 Task: Check current mortgage rates for 0 points.
Action: Mouse moved to (925, 181)
Screenshot: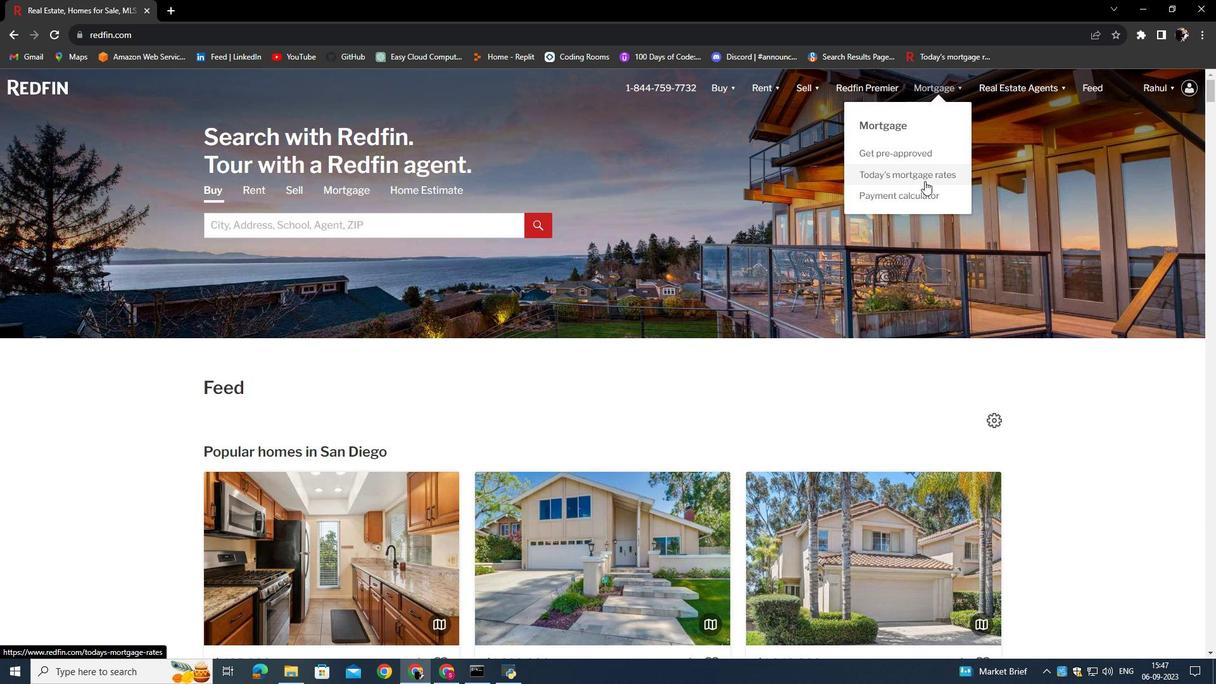
Action: Mouse pressed left at (925, 181)
Screenshot: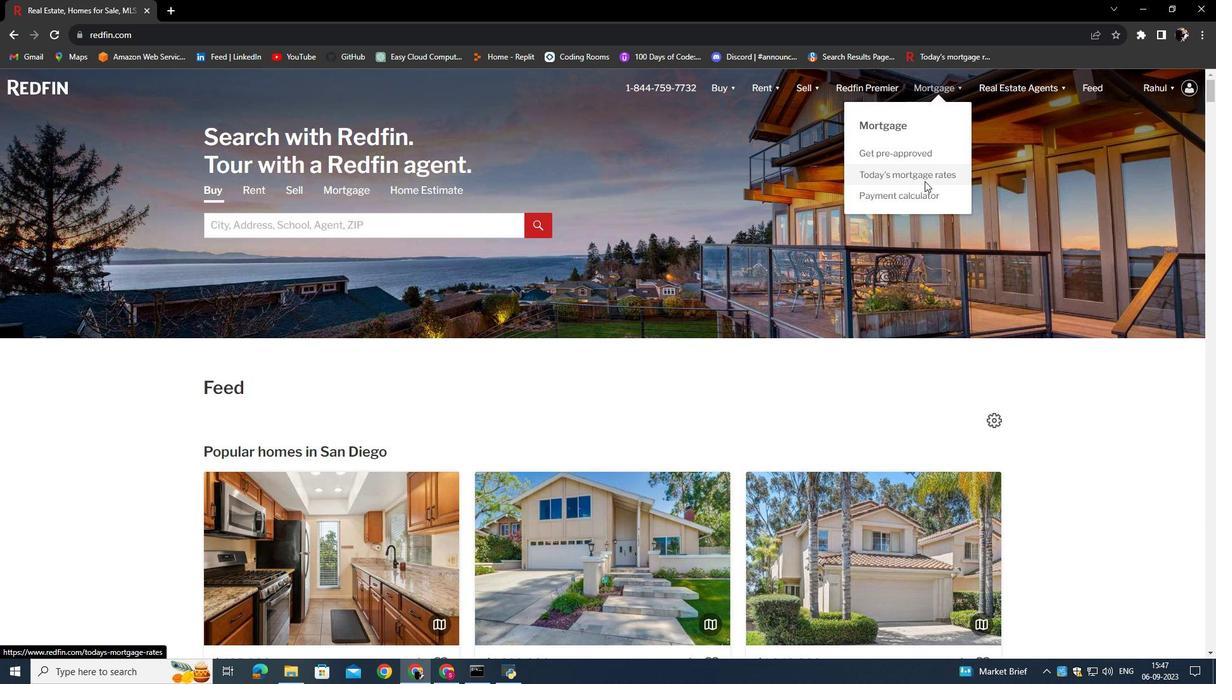 
Action: Mouse moved to (489, 339)
Screenshot: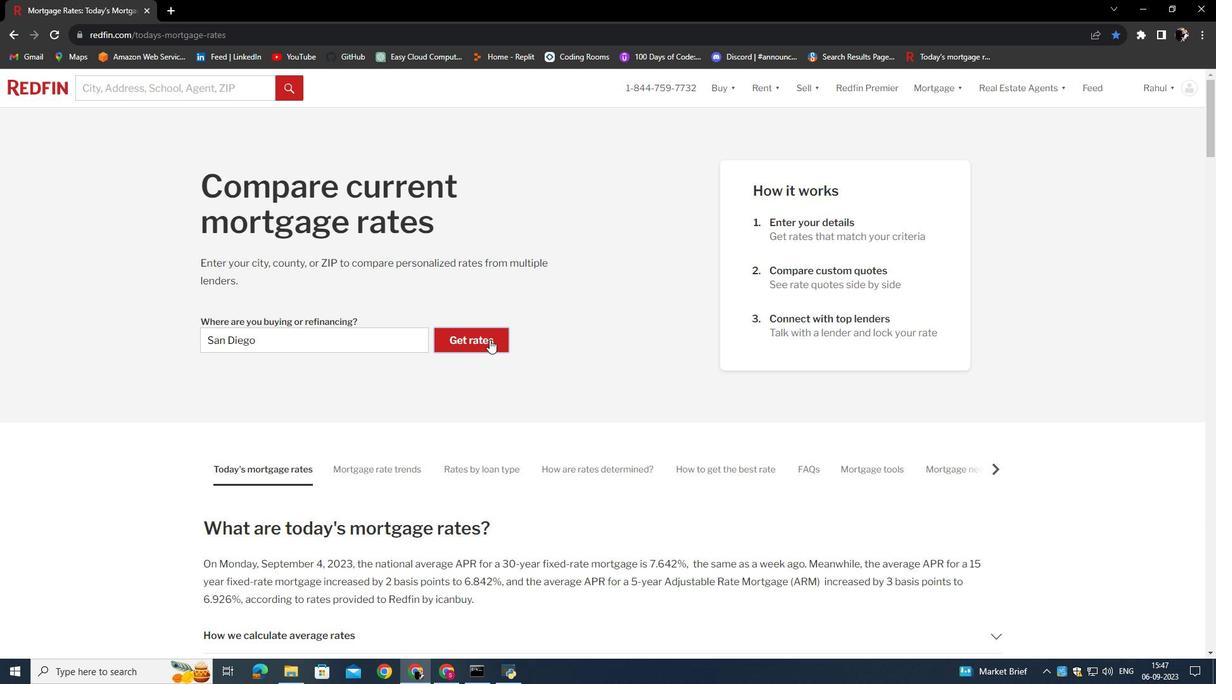 
Action: Mouse pressed left at (489, 339)
Screenshot: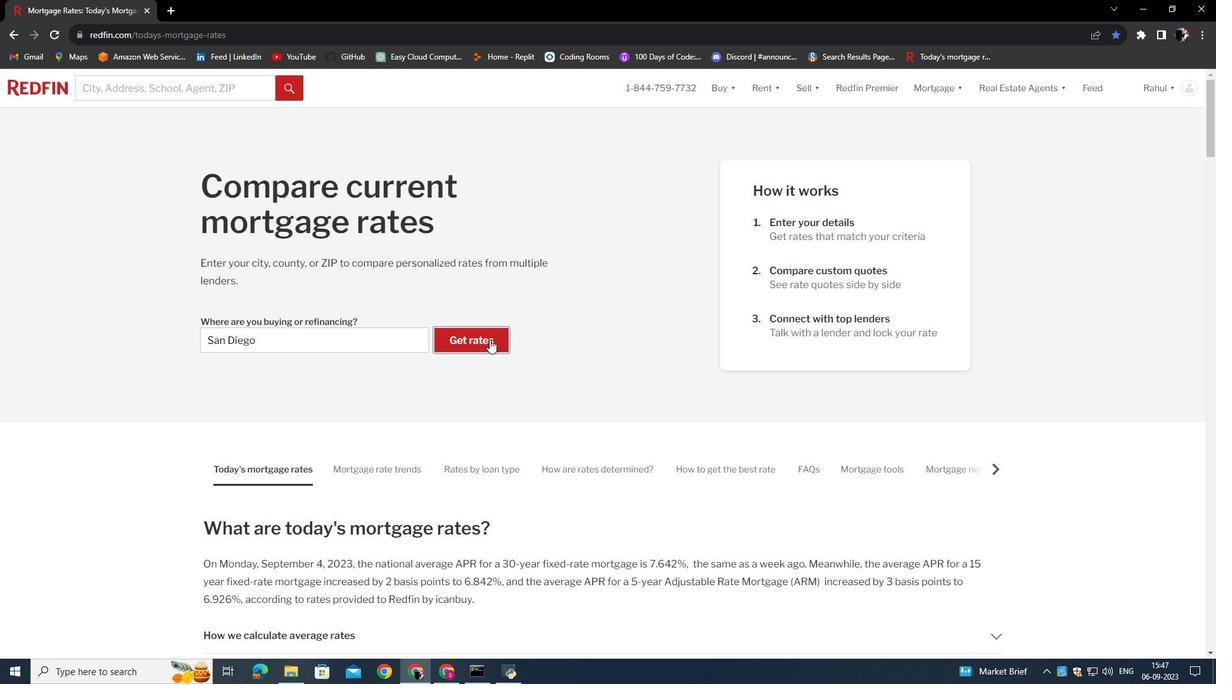 
Action: Mouse moved to (368, 244)
Screenshot: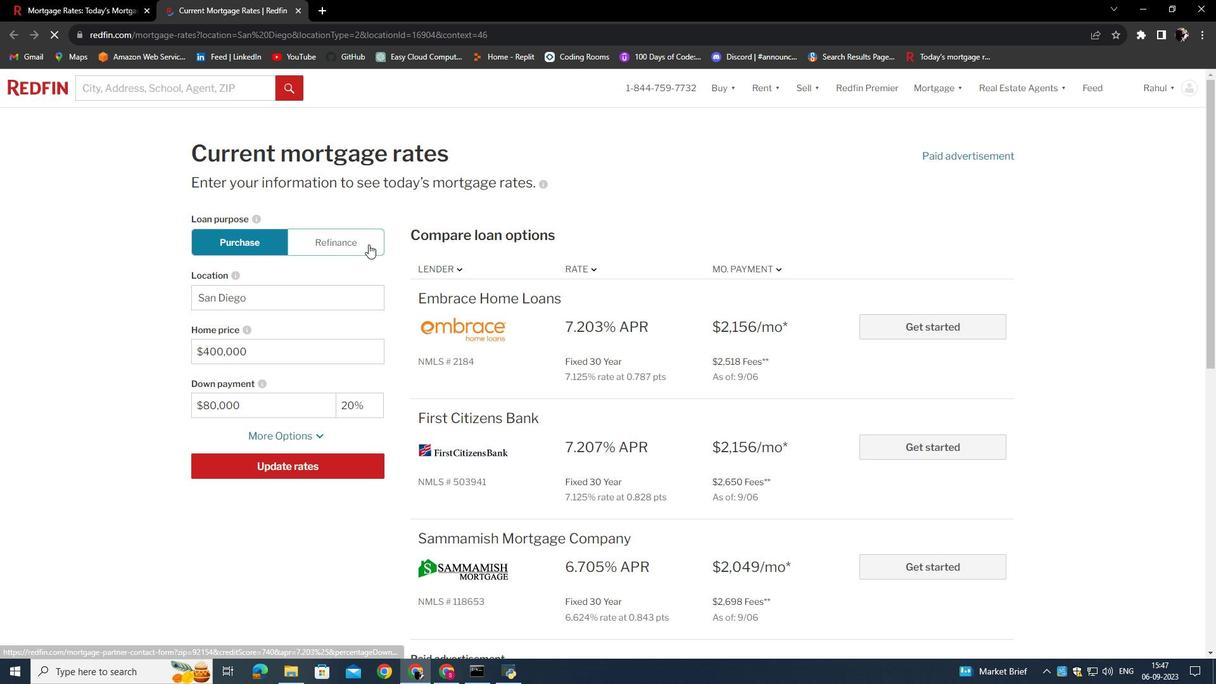 
Action: Mouse pressed left at (368, 244)
Screenshot: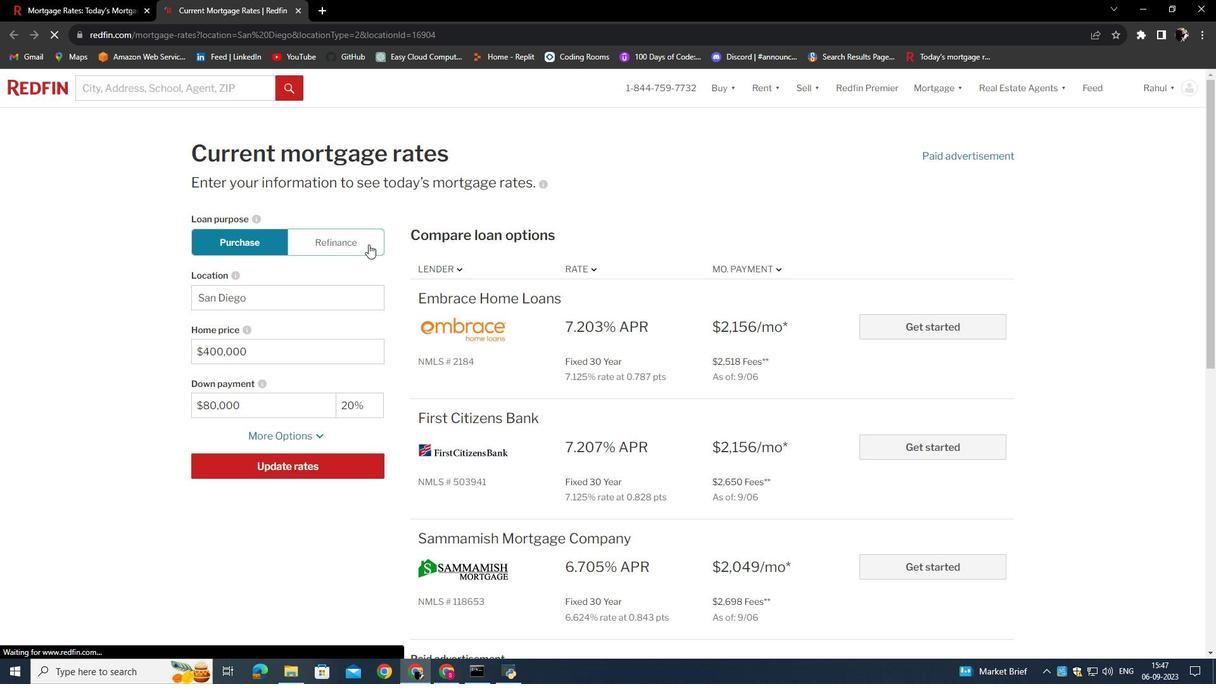 
Action: Mouse moved to (313, 437)
Screenshot: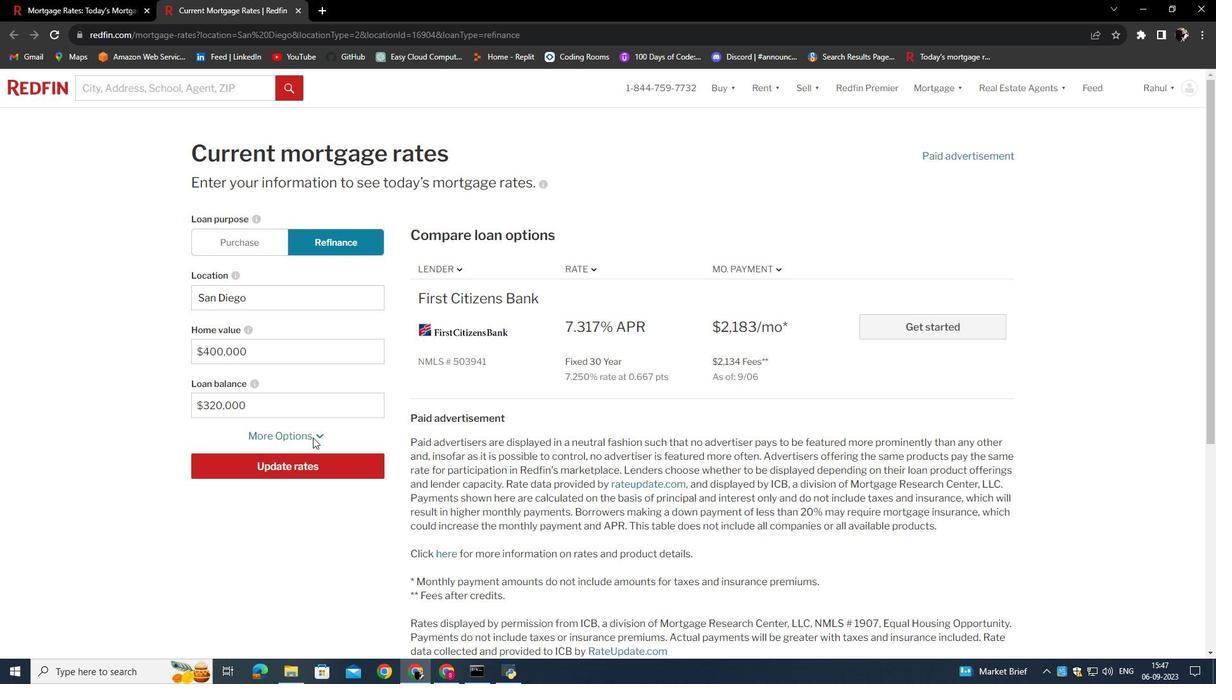 
Action: Mouse pressed left at (313, 437)
Screenshot: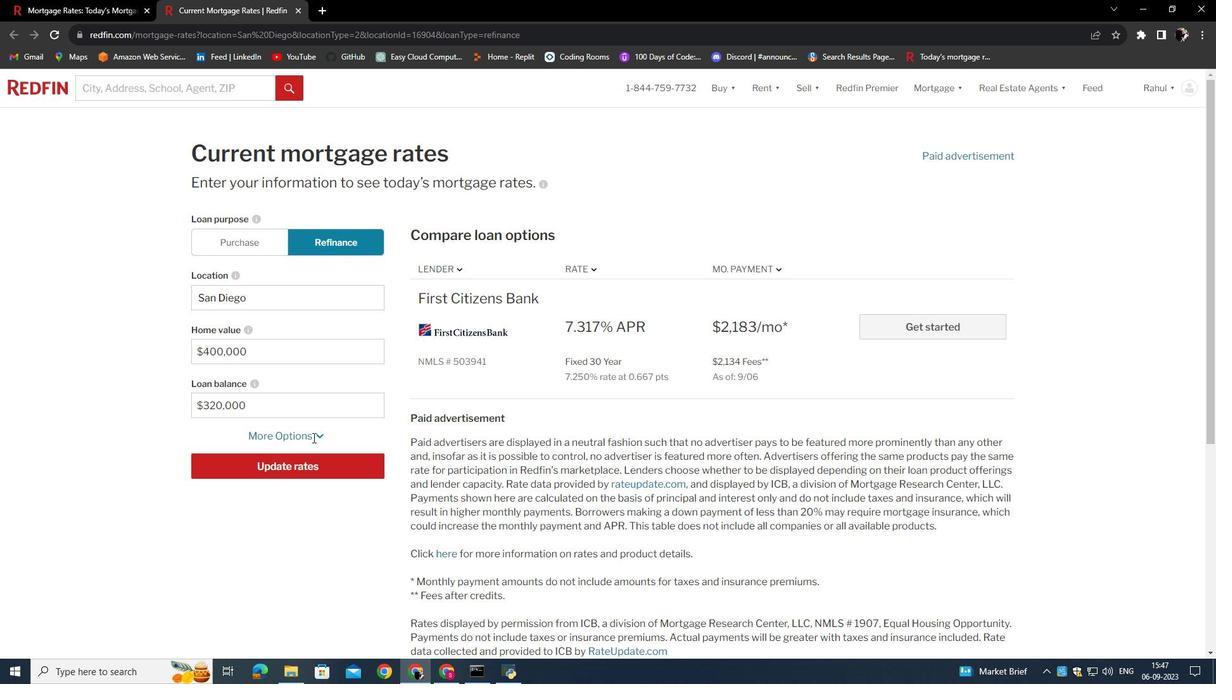 
Action: Mouse scrolled (313, 437) with delta (0, 0)
Screenshot: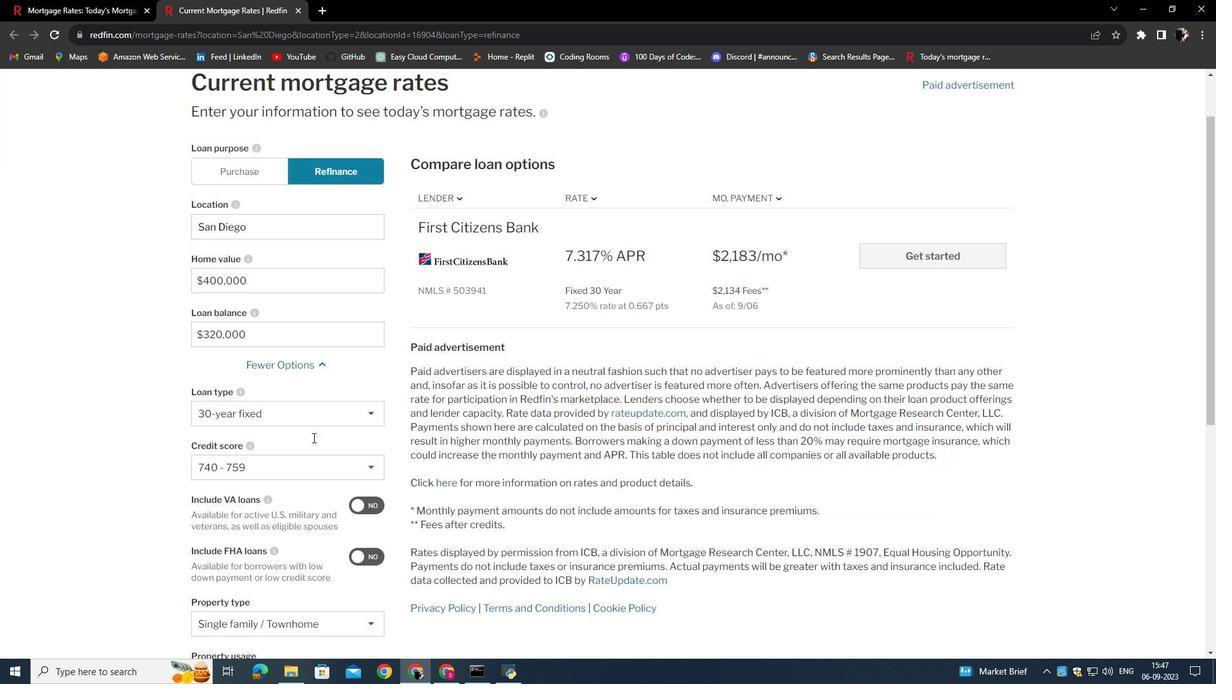 
Action: Mouse scrolled (313, 437) with delta (0, 0)
Screenshot: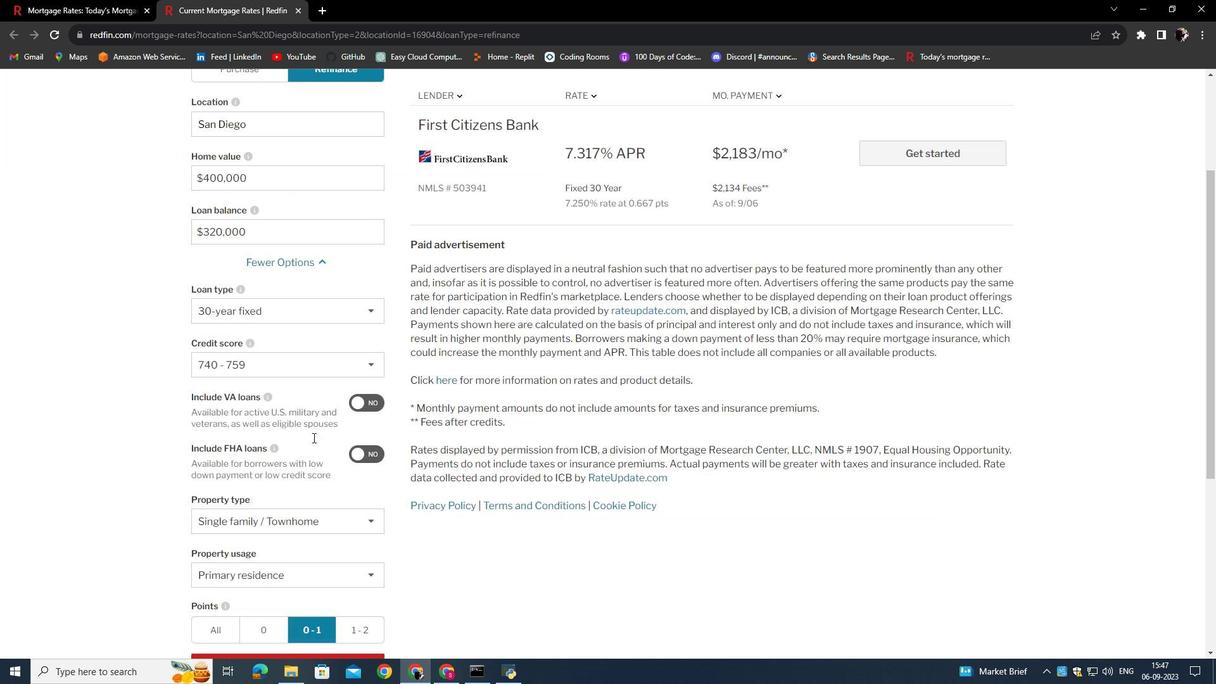 
Action: Mouse scrolled (313, 437) with delta (0, 0)
Screenshot: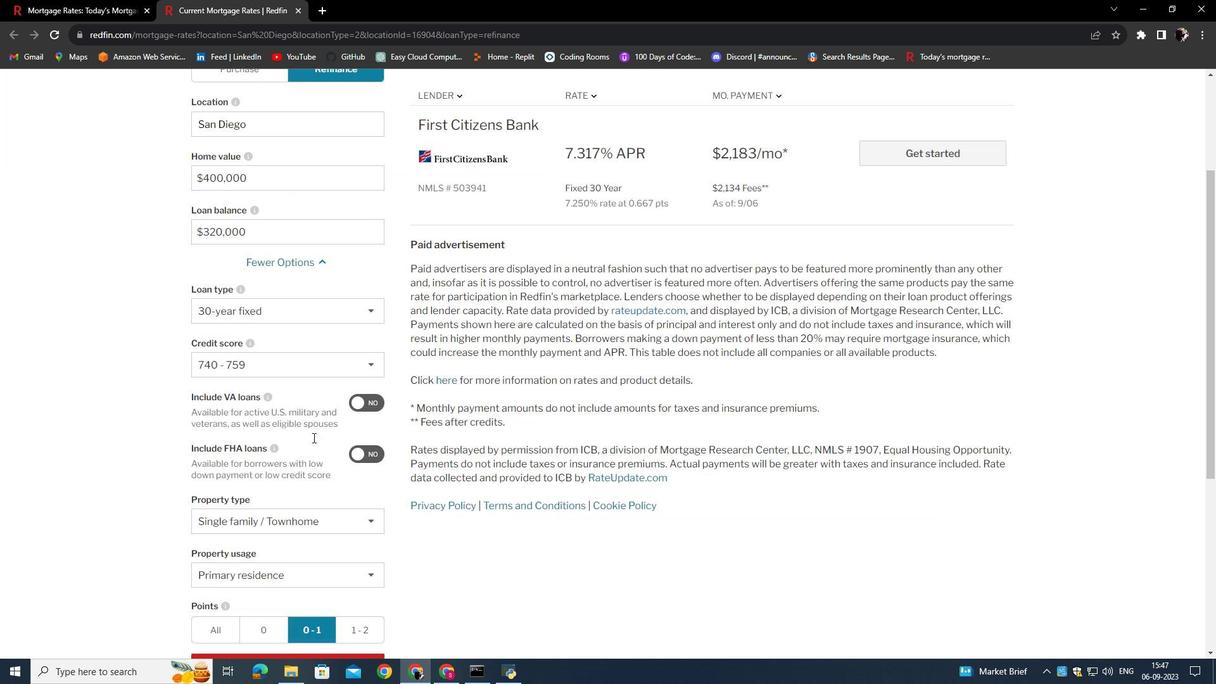 
Action: Mouse scrolled (313, 437) with delta (0, 0)
Screenshot: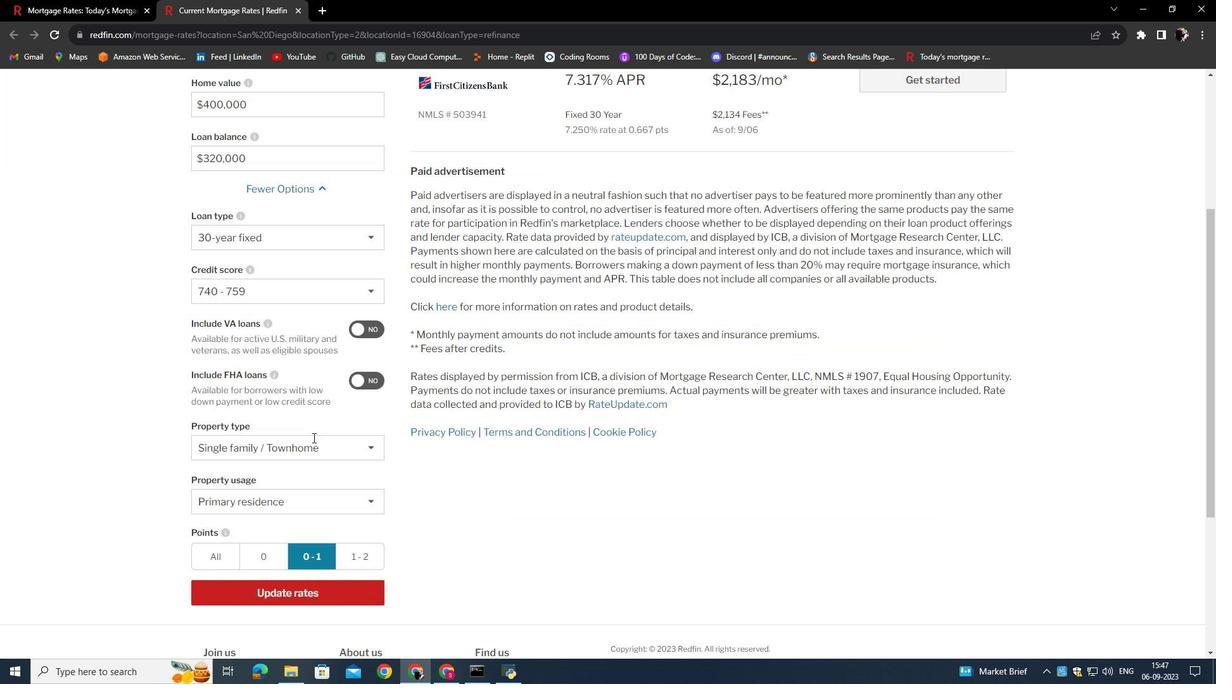 
Action: Mouse scrolled (313, 437) with delta (0, 0)
Screenshot: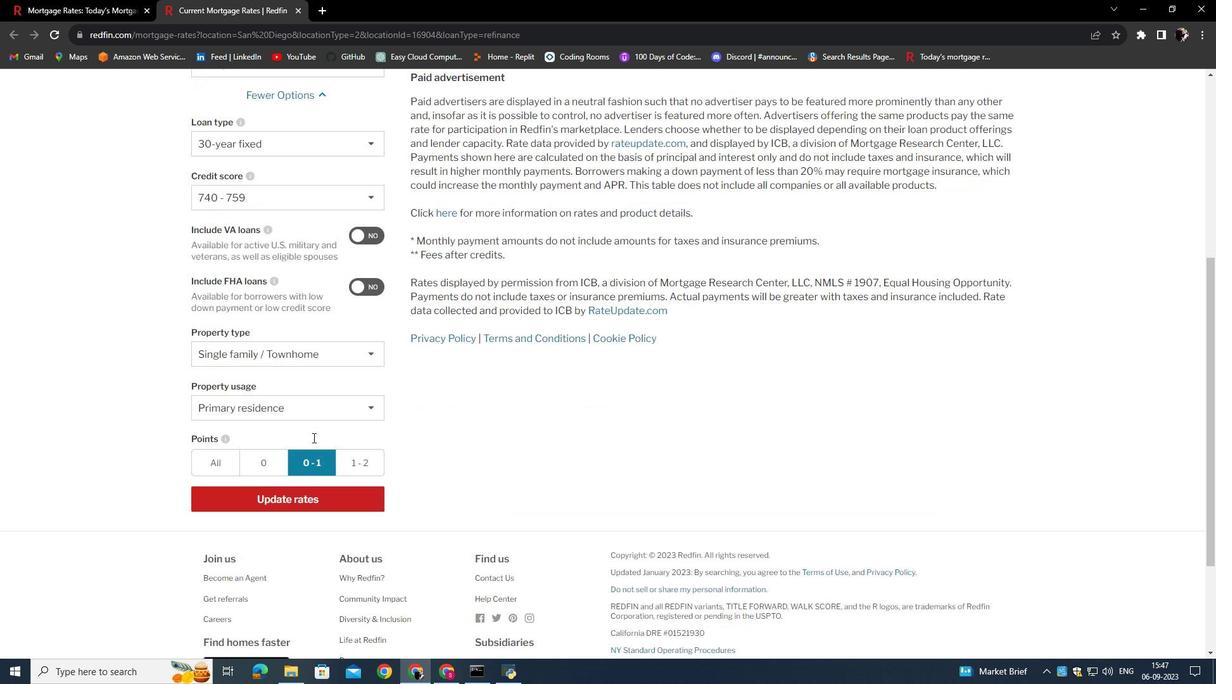 
Action: Mouse scrolled (313, 437) with delta (0, 0)
Screenshot: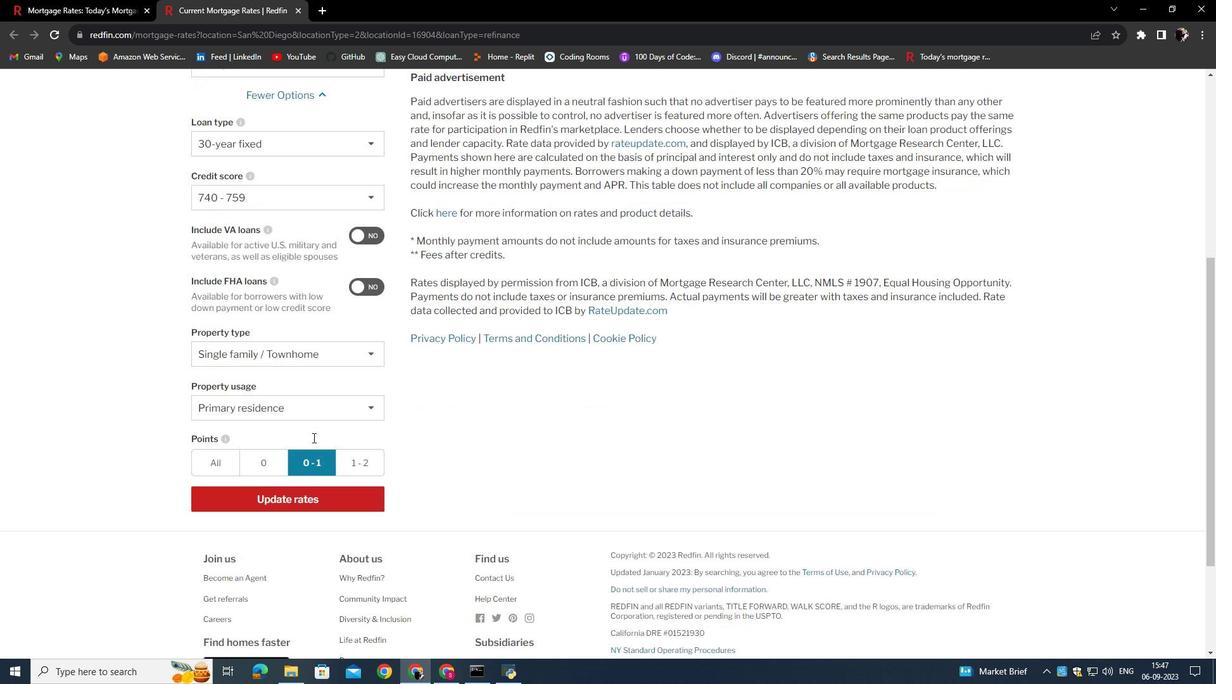 
Action: Mouse scrolled (313, 437) with delta (0, 0)
Screenshot: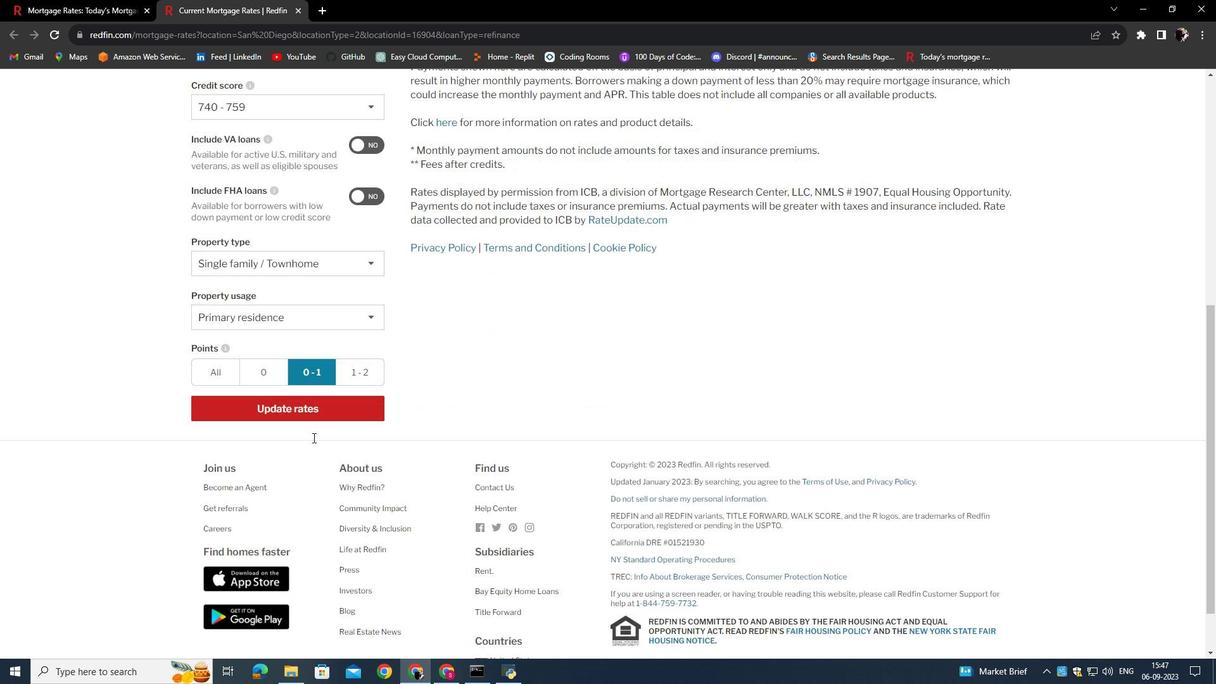 
Action: Mouse moved to (271, 363)
Screenshot: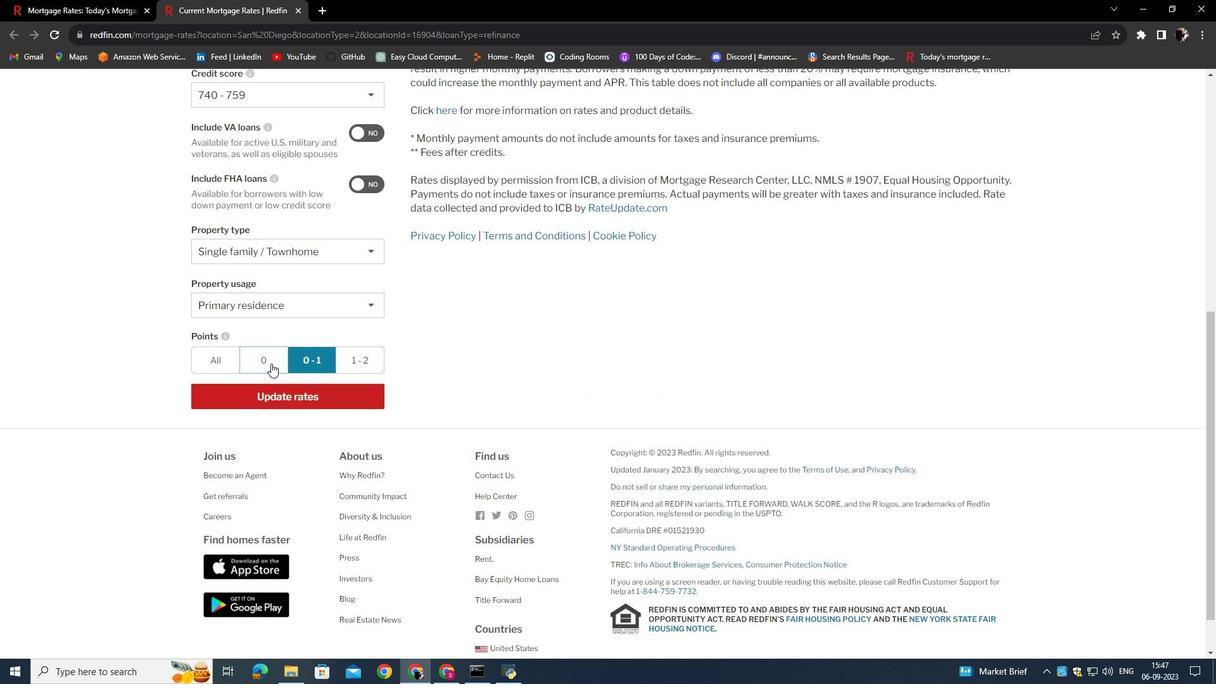 
Action: Mouse pressed left at (271, 363)
Screenshot: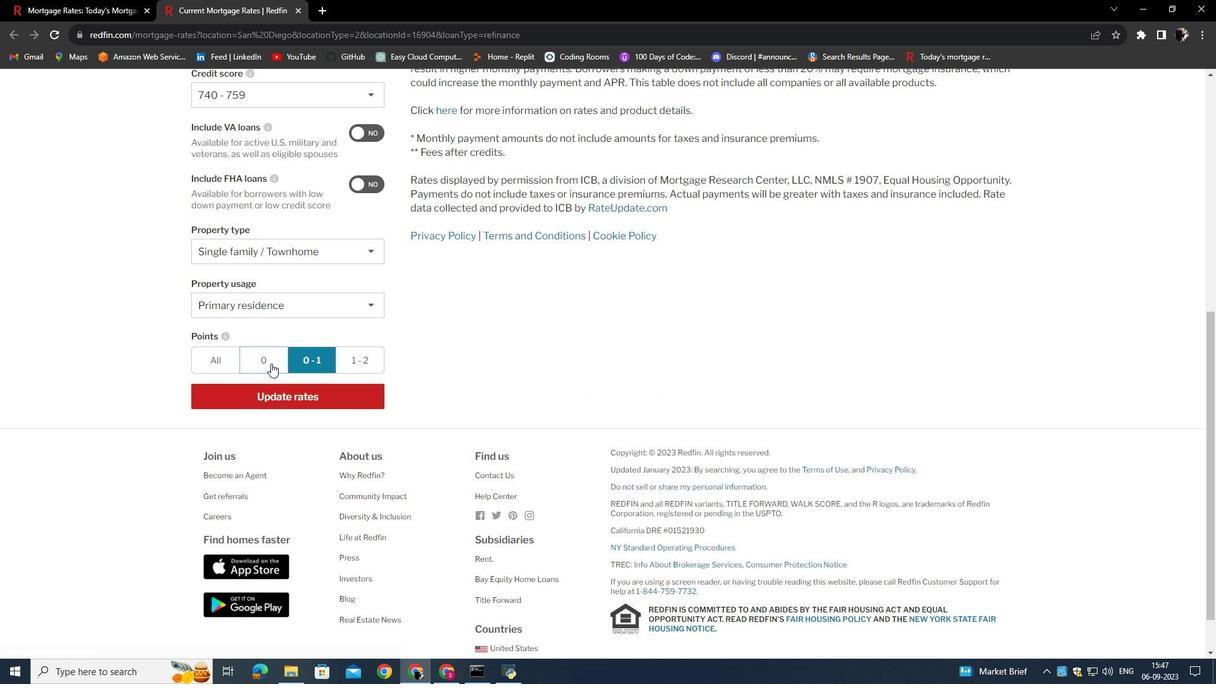 
Action: Mouse moved to (293, 397)
Screenshot: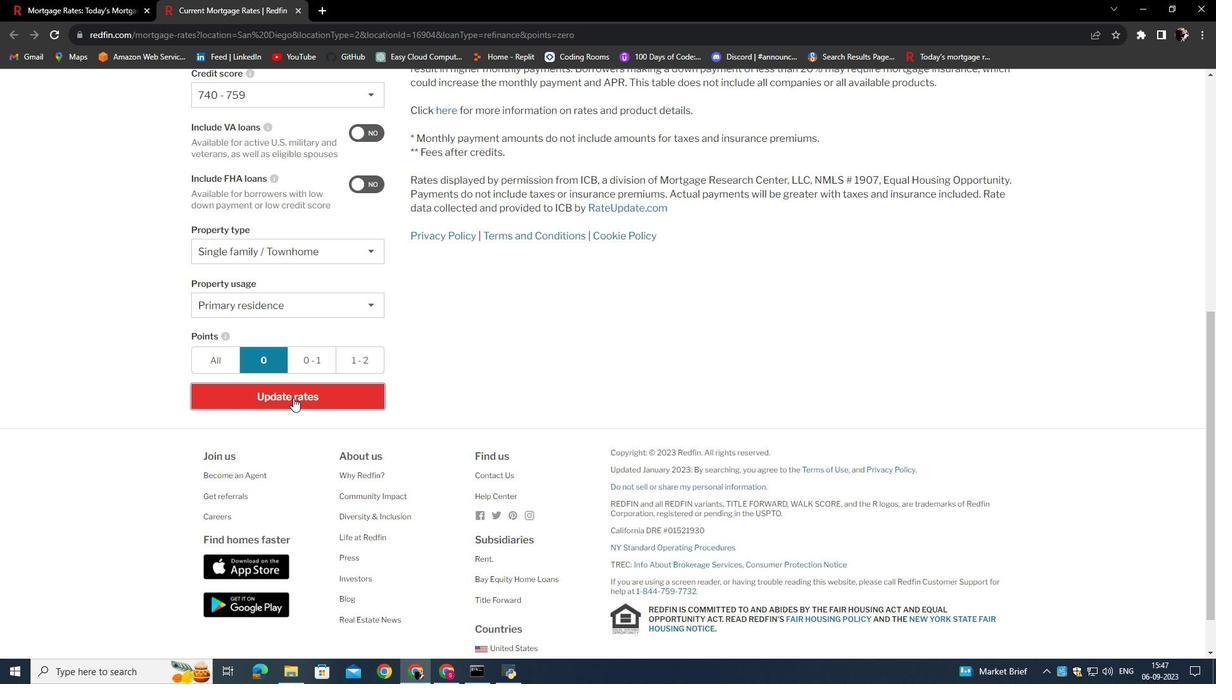 
Action: Mouse pressed left at (293, 397)
Screenshot: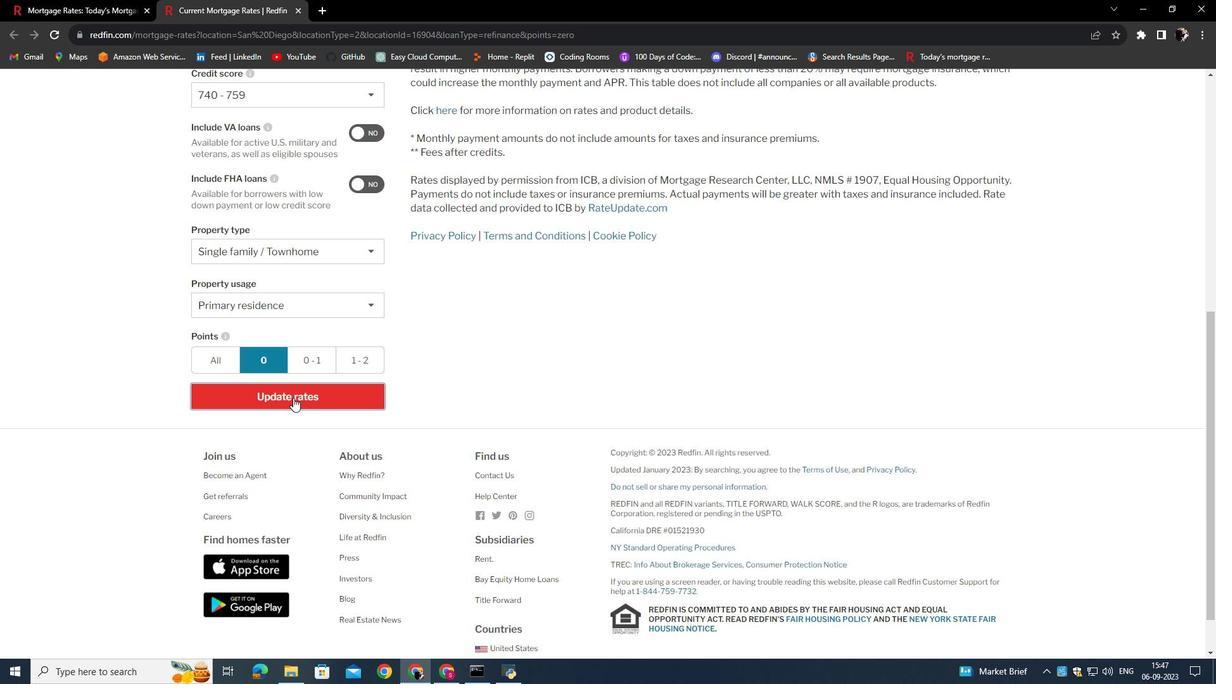 
Action: Mouse moved to (612, 386)
Screenshot: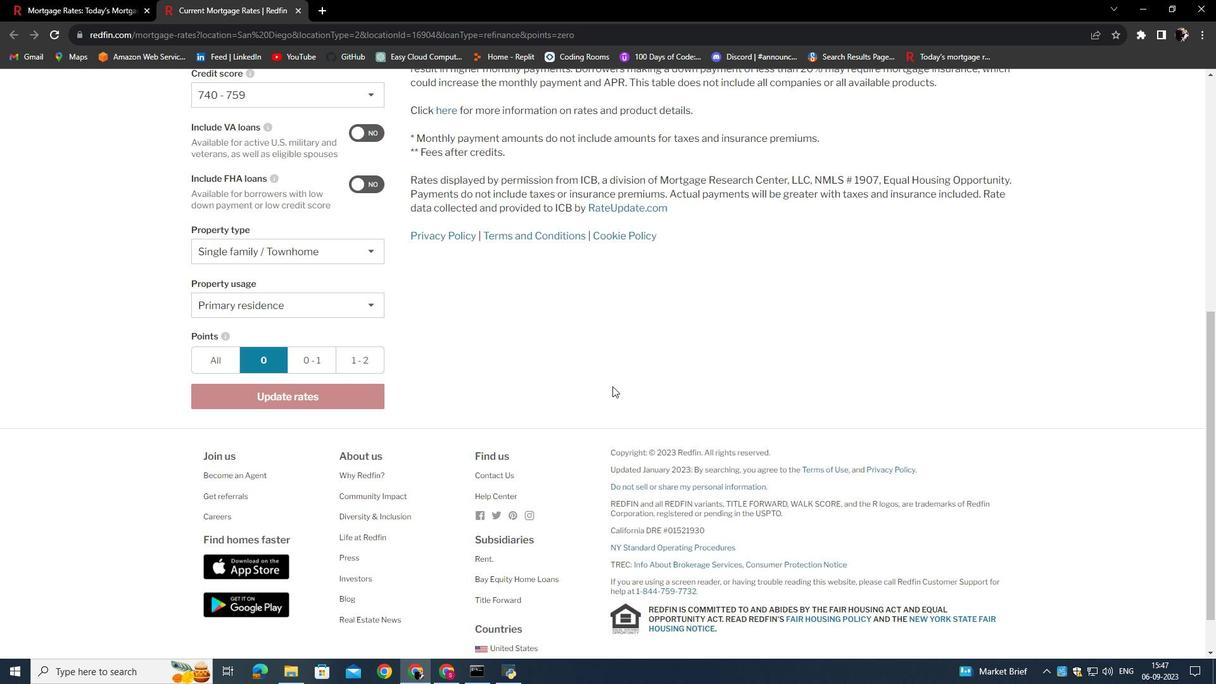 
Action: Mouse scrolled (612, 387) with delta (0, 0)
Screenshot: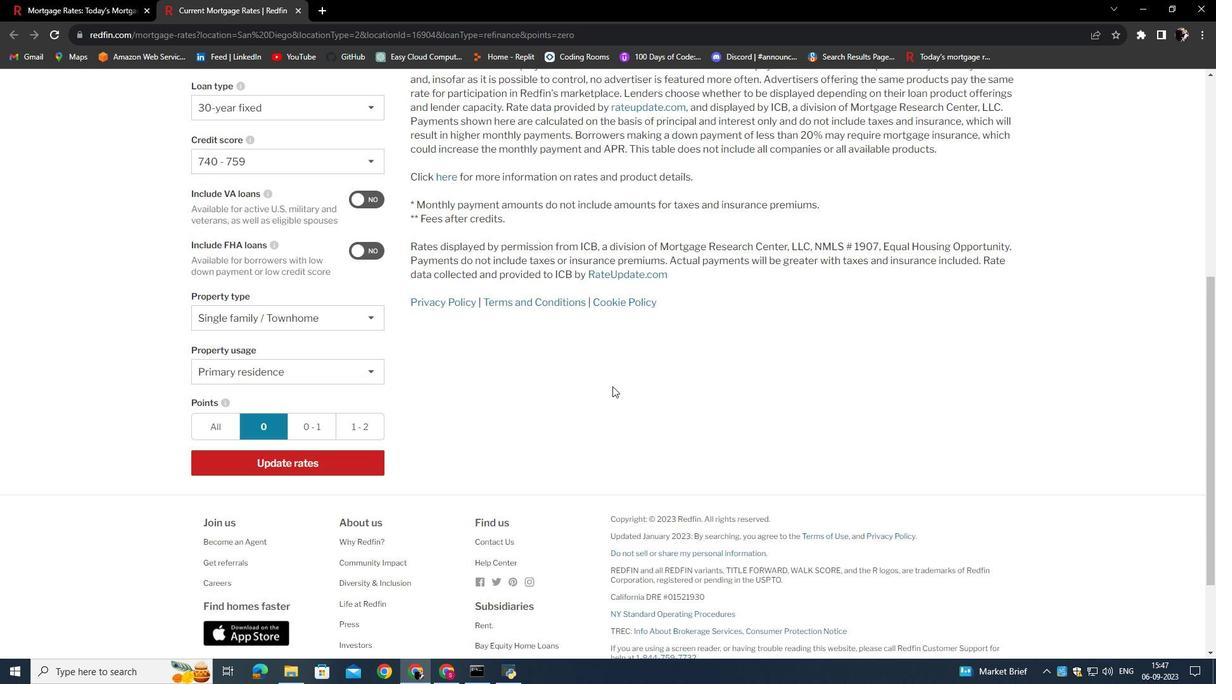 
Action: Mouse scrolled (612, 387) with delta (0, 0)
Screenshot: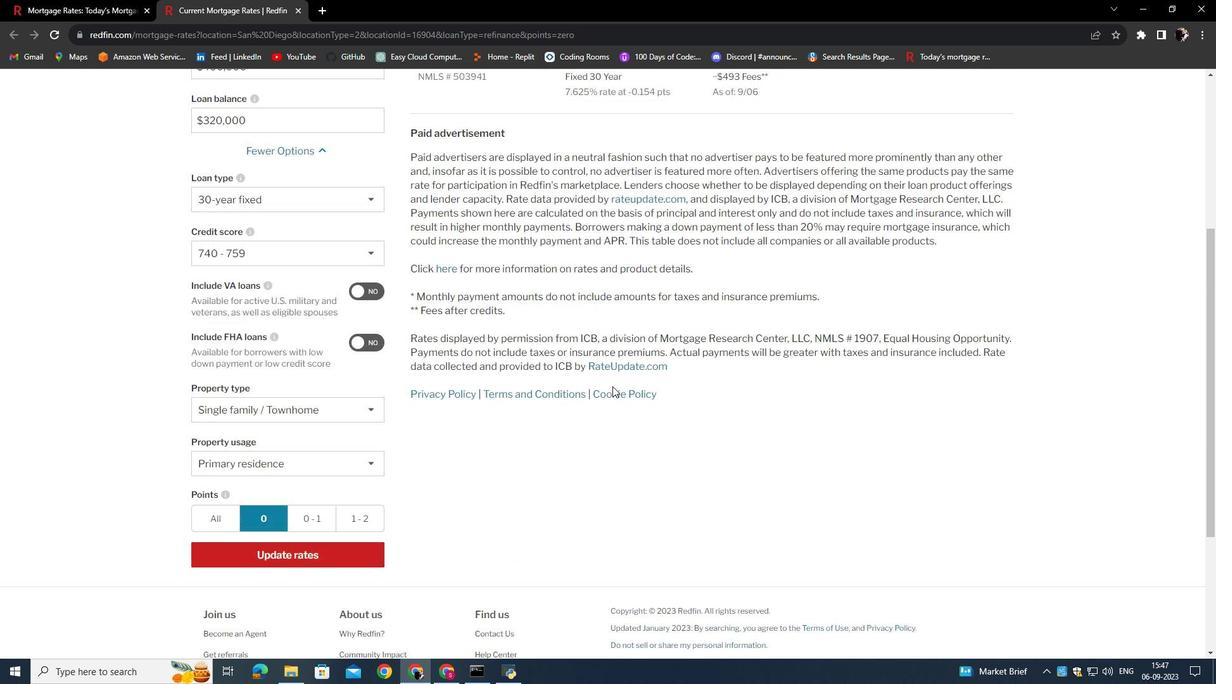 
Action: Mouse scrolled (612, 387) with delta (0, 0)
Screenshot: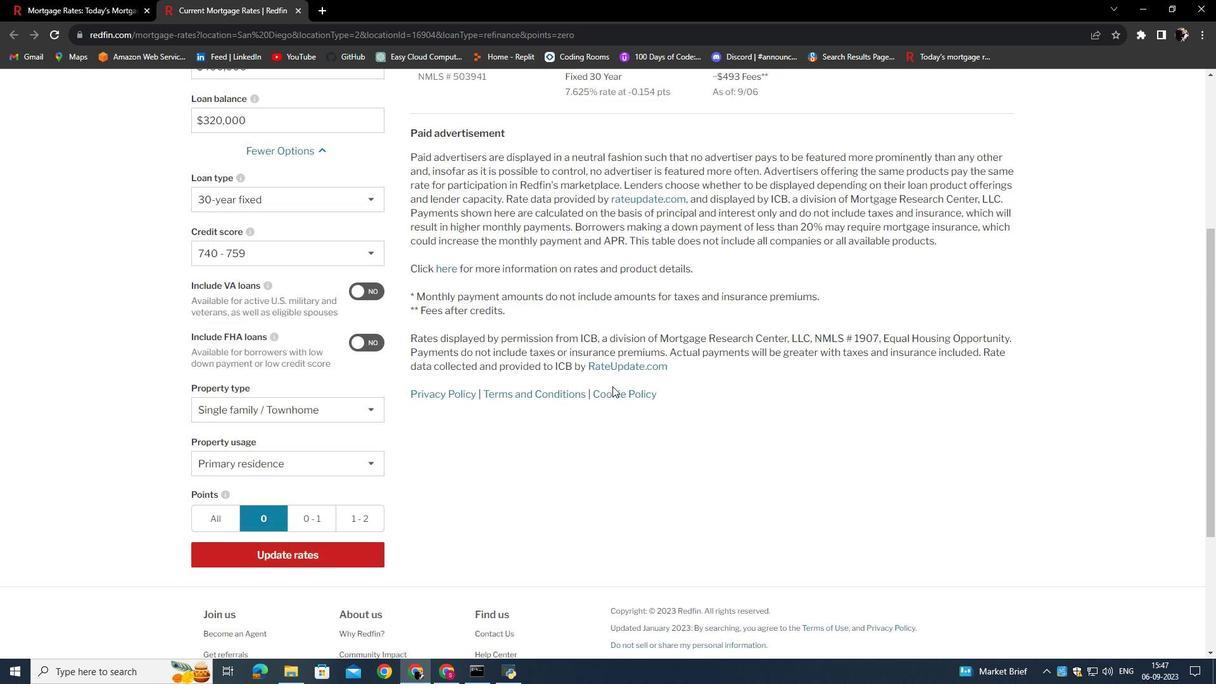 
Action: Mouse scrolled (612, 387) with delta (0, 0)
Screenshot: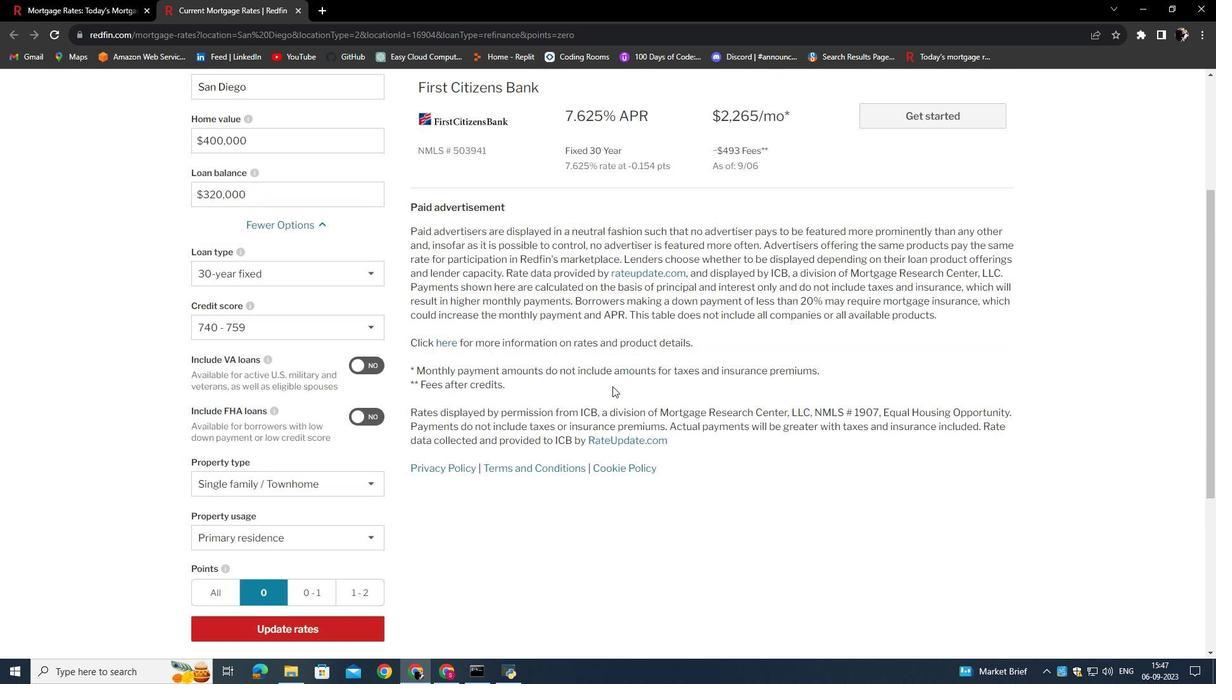 
Action: Mouse scrolled (612, 387) with delta (0, 0)
Screenshot: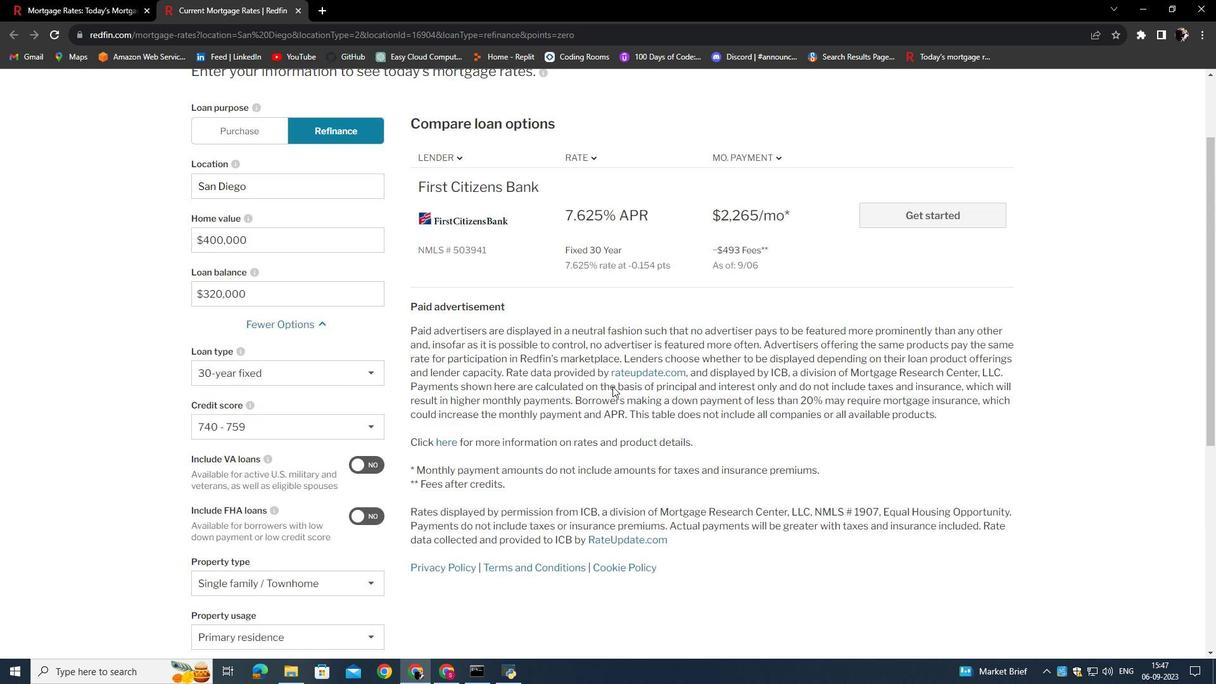 
Action: Mouse scrolled (612, 387) with delta (0, 0)
Screenshot: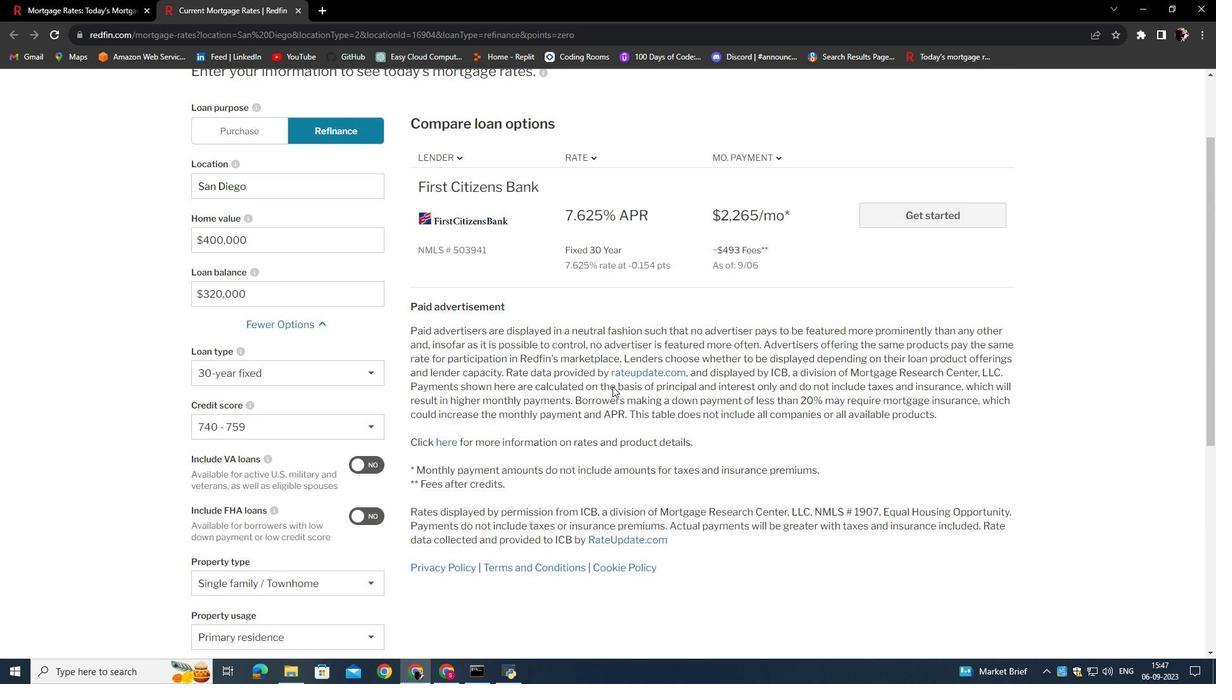 
Action: Mouse scrolled (612, 387) with delta (0, 0)
Screenshot: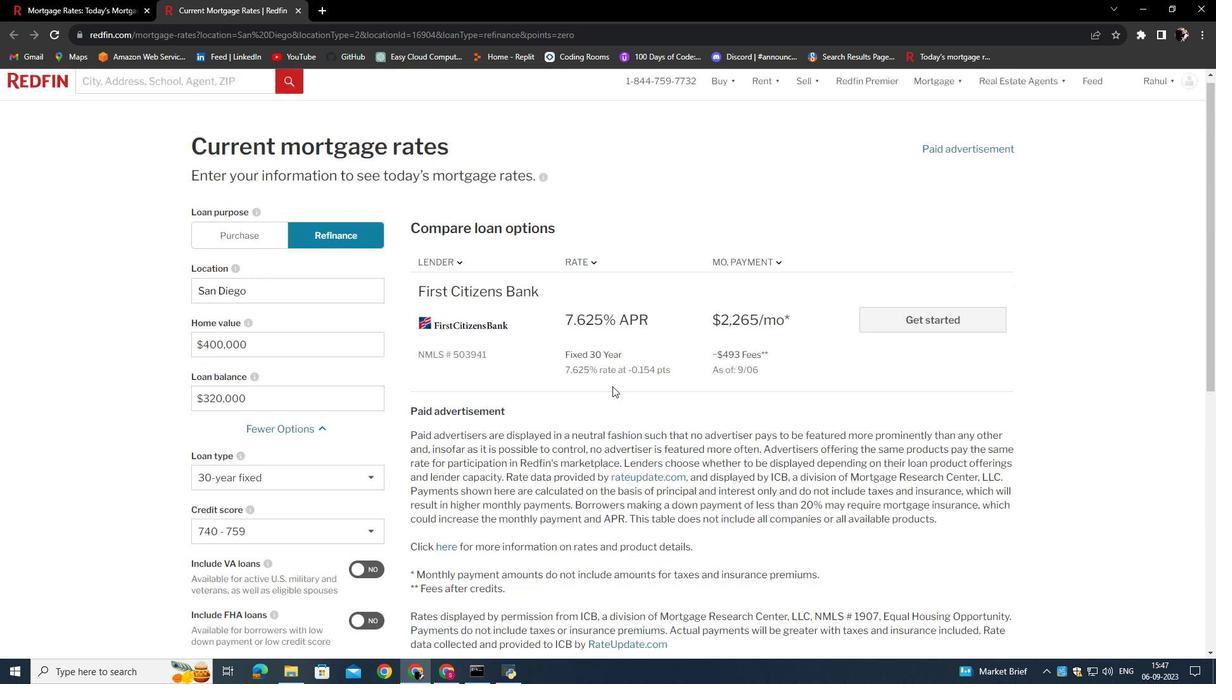 
